 Task: Create a due date automation trigger when advanced on, 2 hours before a card is due add fields with custom fields "Resume" completed.
Action: Mouse moved to (866, 262)
Screenshot: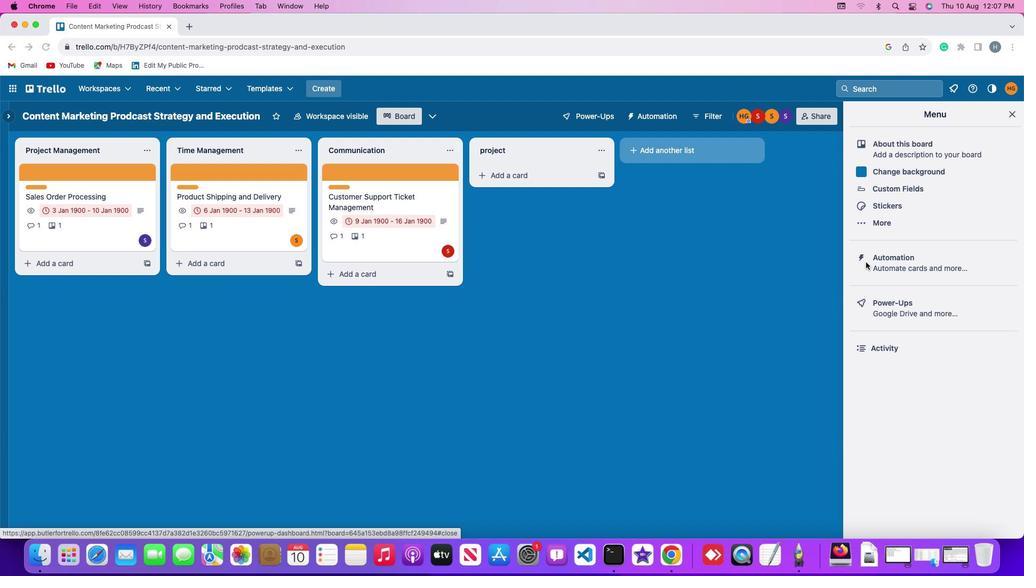 
Action: Mouse pressed left at (866, 262)
Screenshot: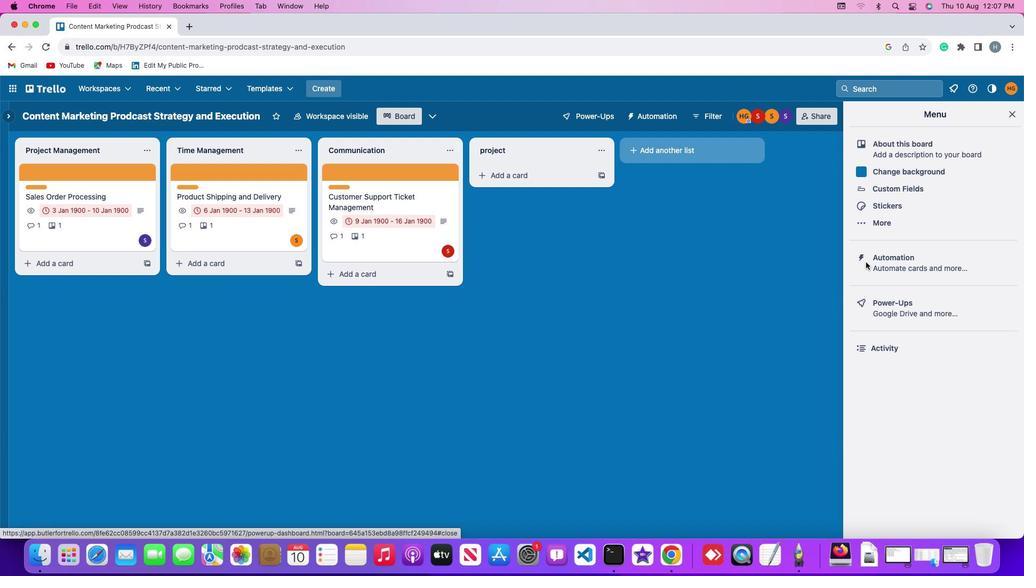 
Action: Mouse pressed left at (866, 262)
Screenshot: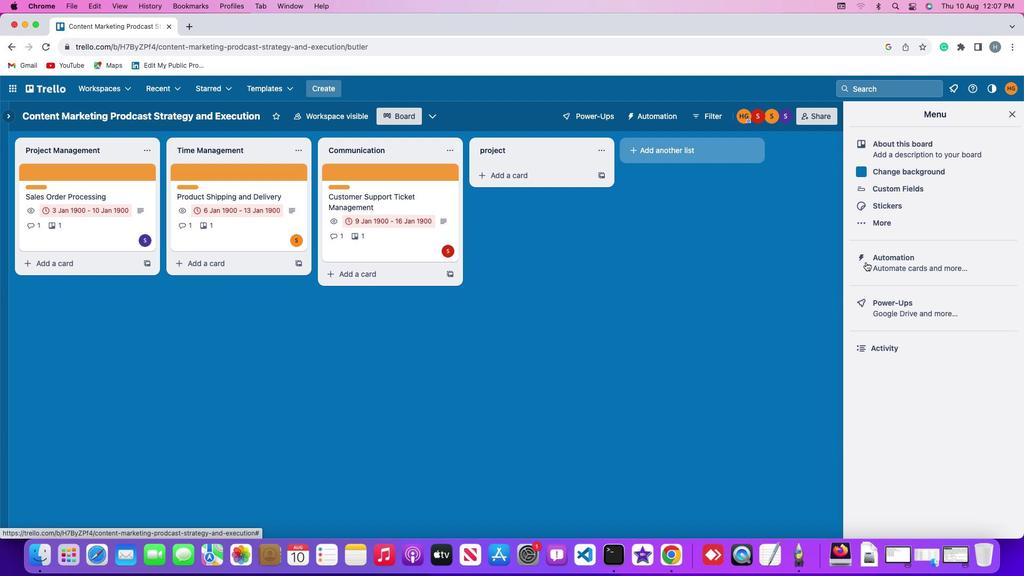 
Action: Mouse moved to (57, 251)
Screenshot: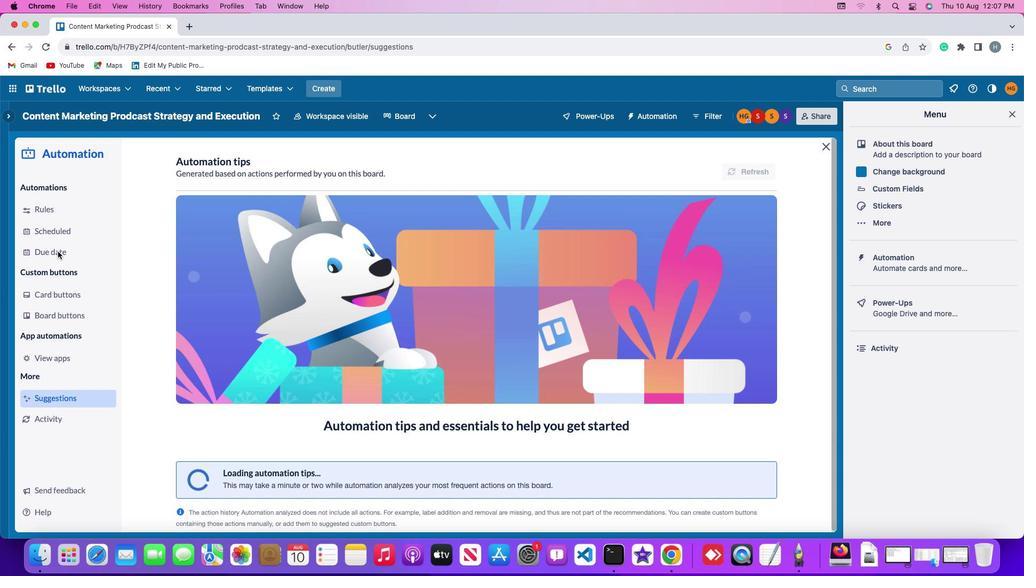 
Action: Mouse pressed left at (57, 251)
Screenshot: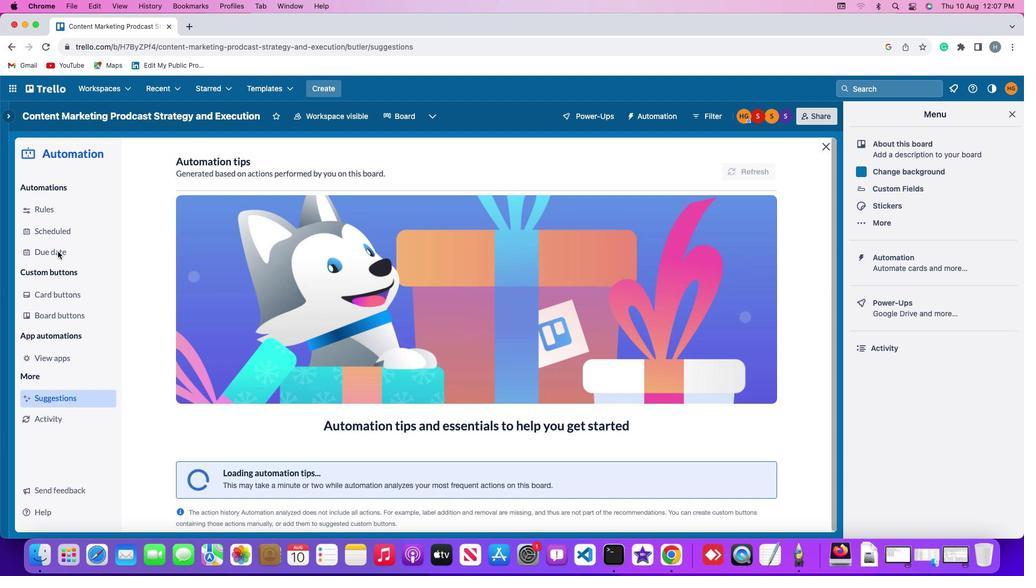 
Action: Mouse moved to (723, 162)
Screenshot: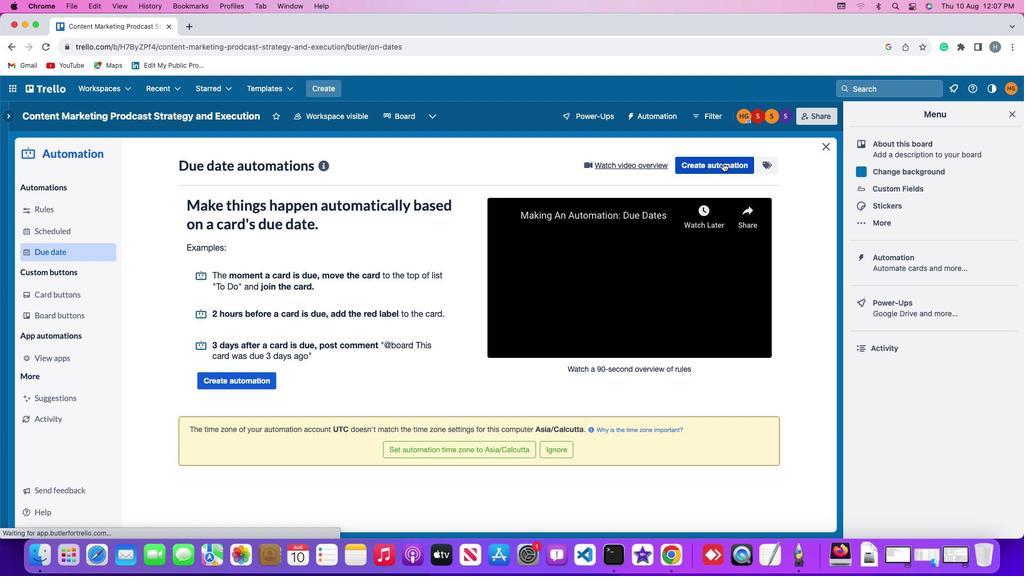 
Action: Mouse pressed left at (723, 162)
Screenshot: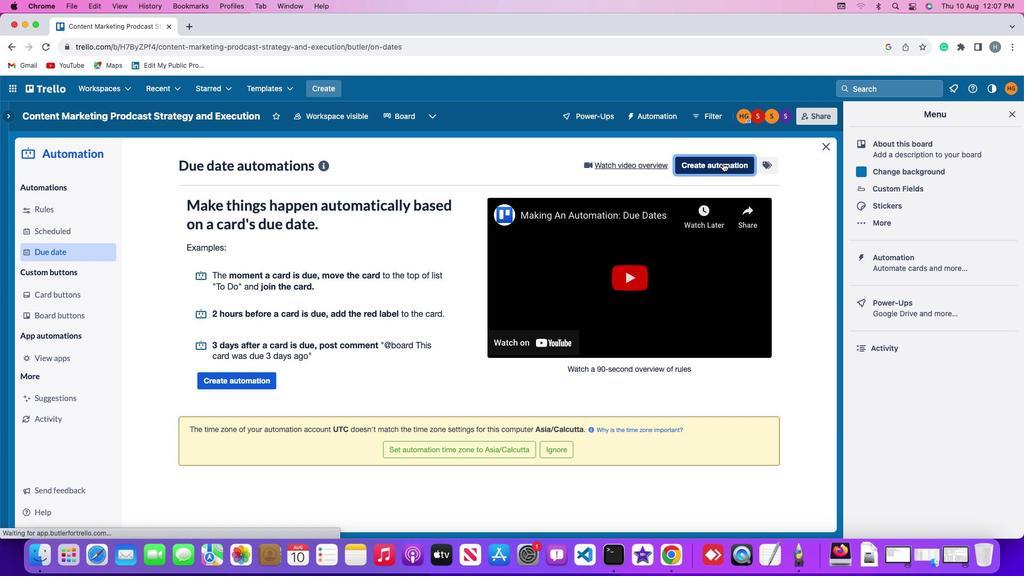 
Action: Mouse moved to (319, 271)
Screenshot: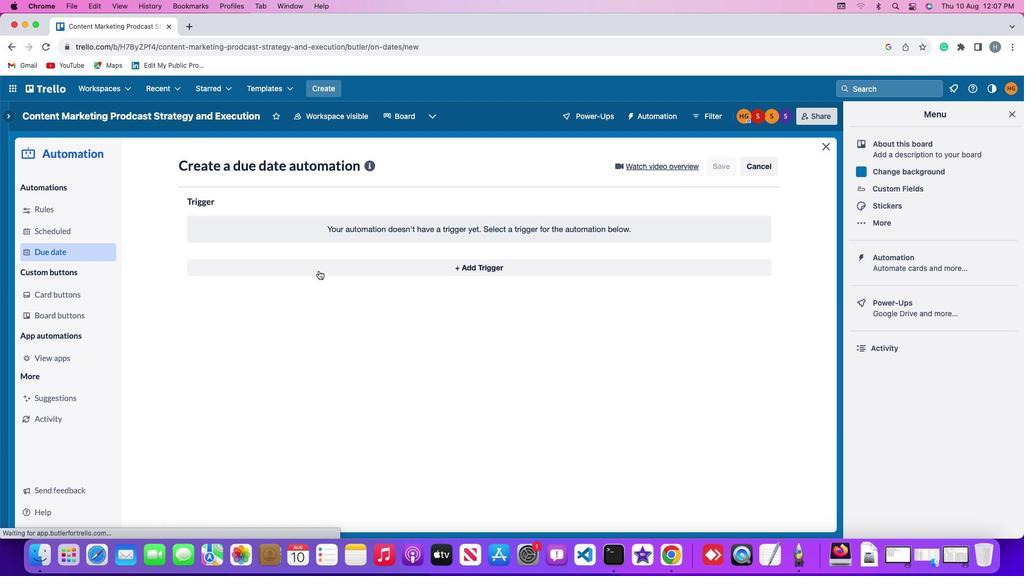 
Action: Mouse pressed left at (319, 271)
Screenshot: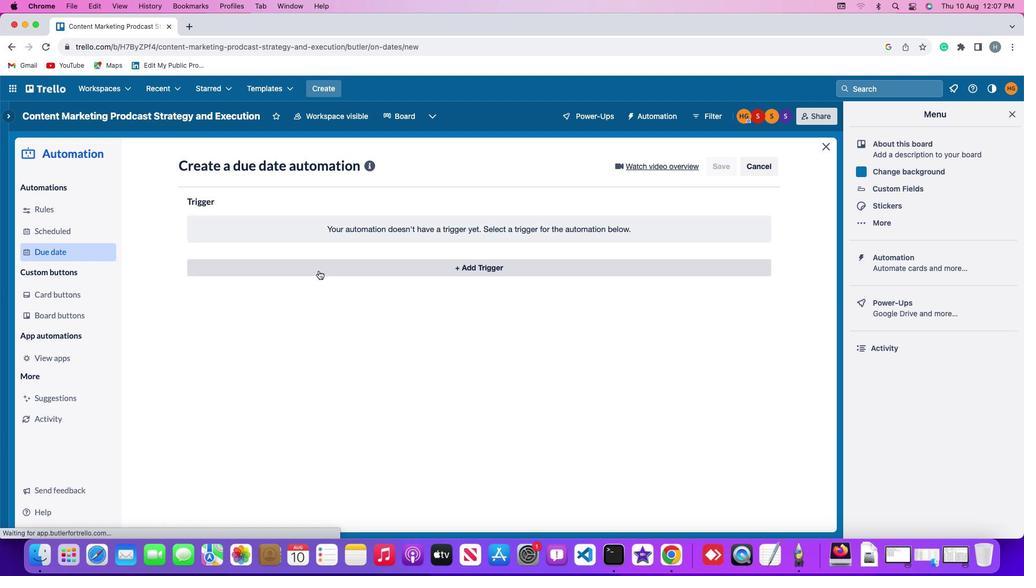 
Action: Mouse moved to (215, 434)
Screenshot: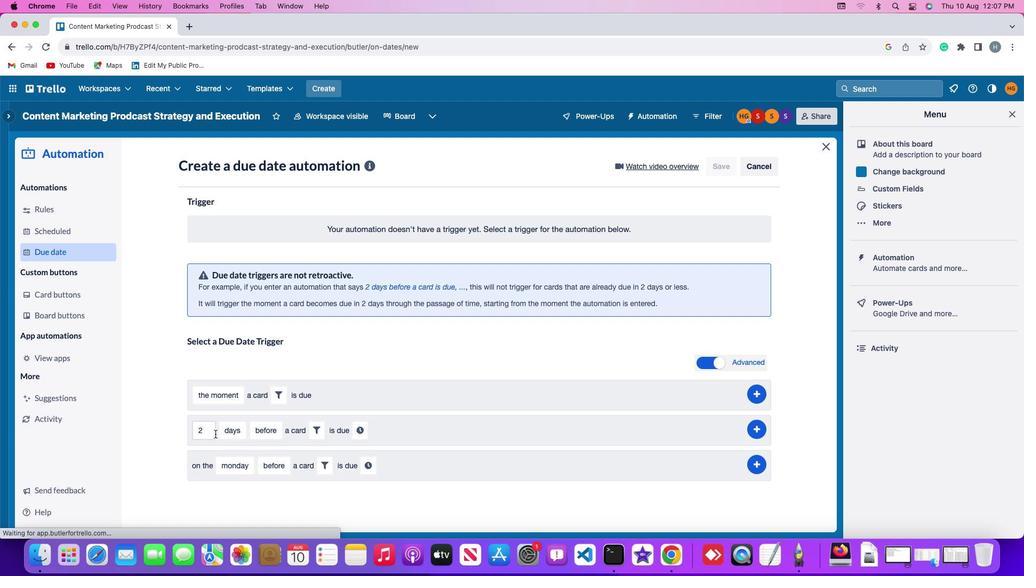 
Action: Mouse pressed left at (215, 434)
Screenshot: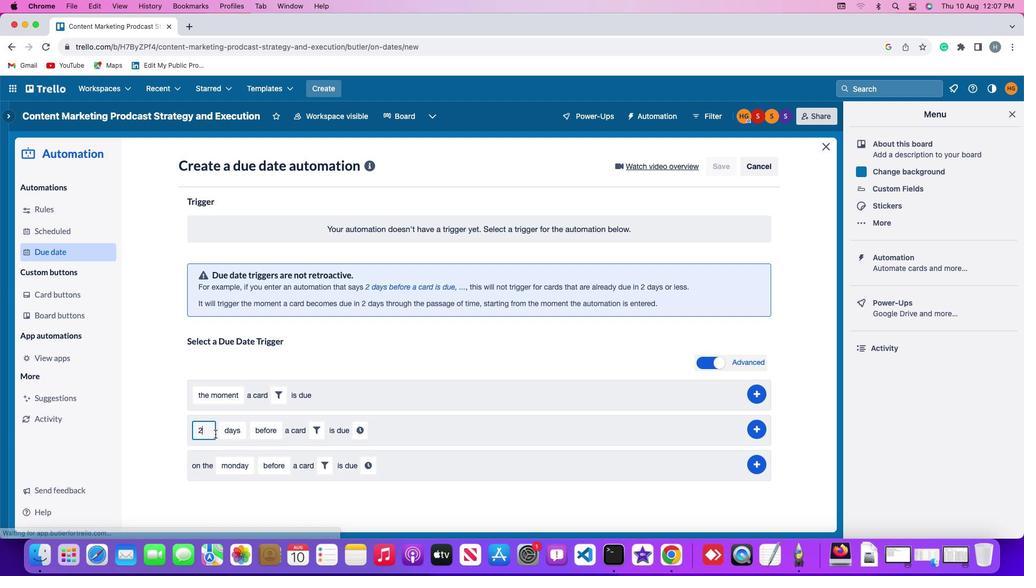 
Action: Mouse moved to (217, 434)
Screenshot: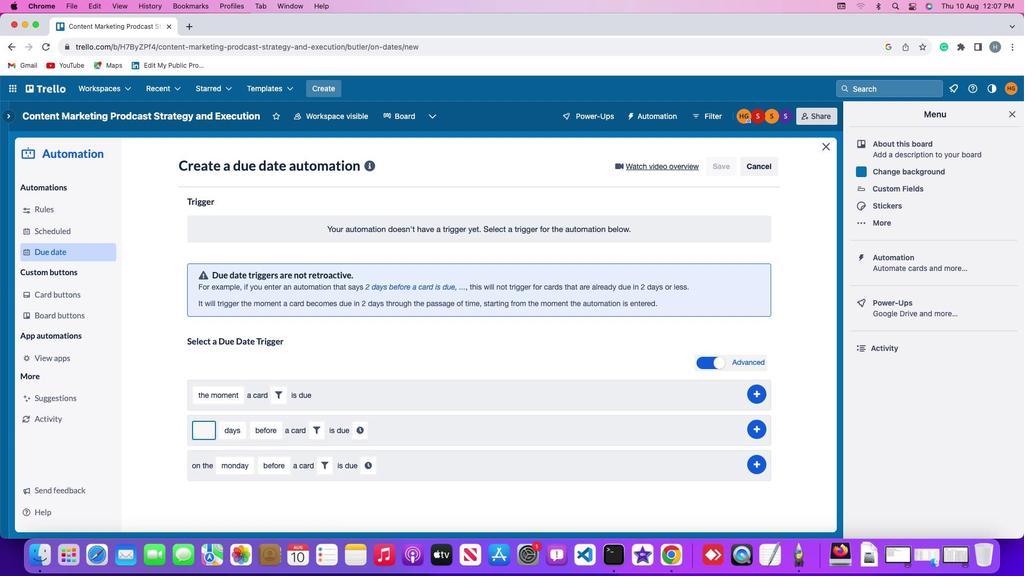 
Action: Key pressed Key.backspace'2'
Screenshot: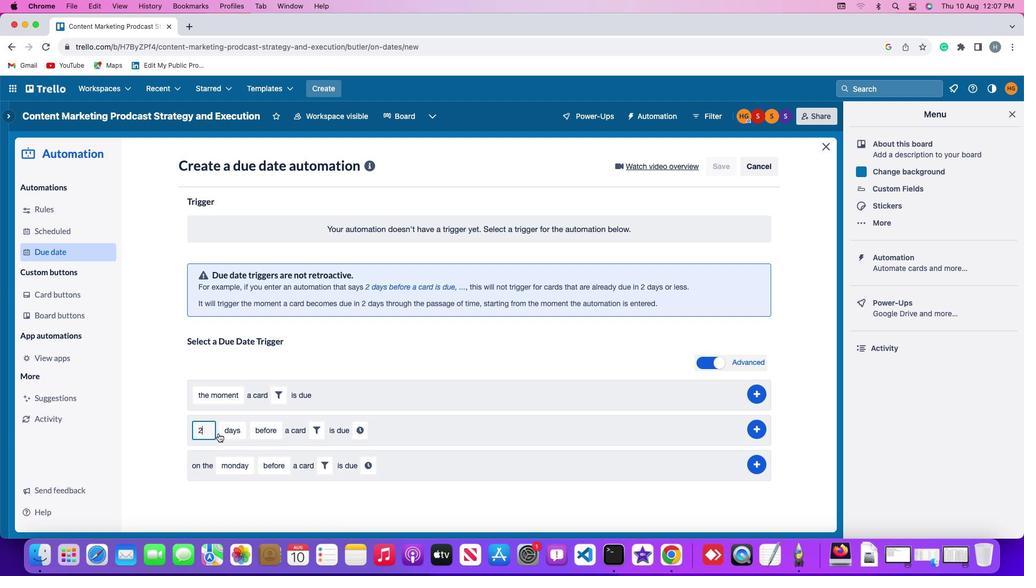 
Action: Mouse moved to (231, 435)
Screenshot: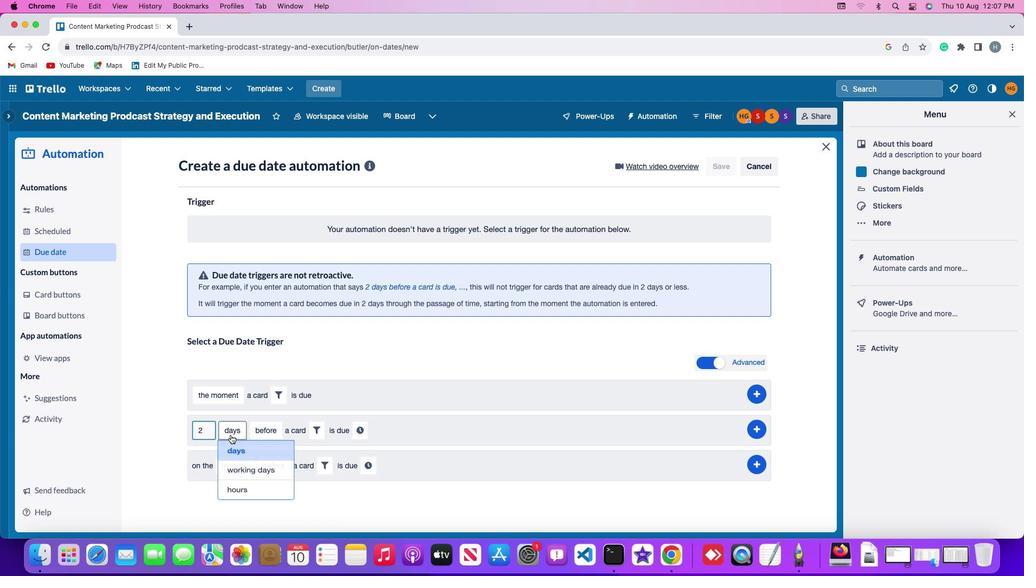 
Action: Mouse pressed left at (231, 435)
Screenshot: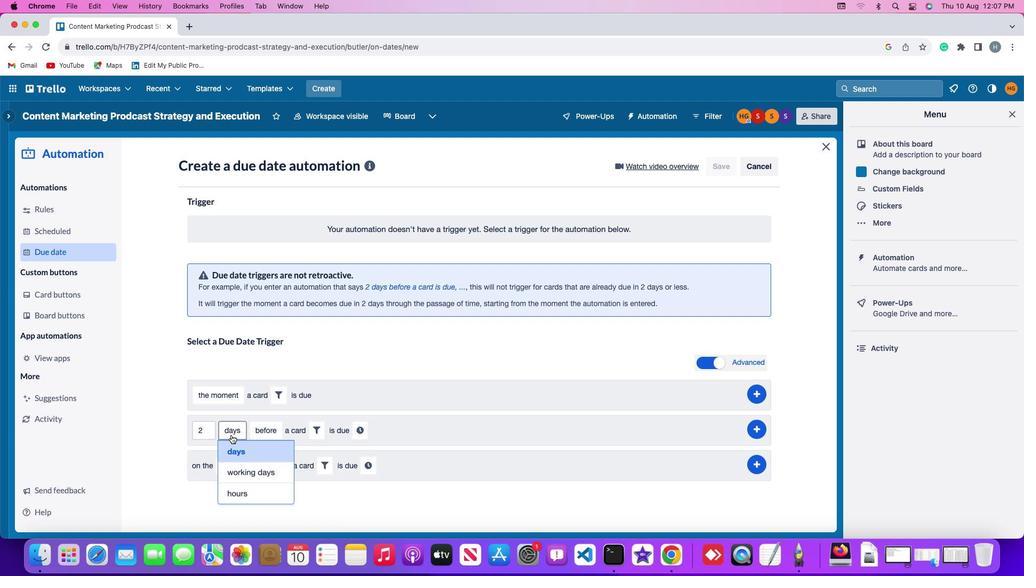 
Action: Mouse moved to (241, 498)
Screenshot: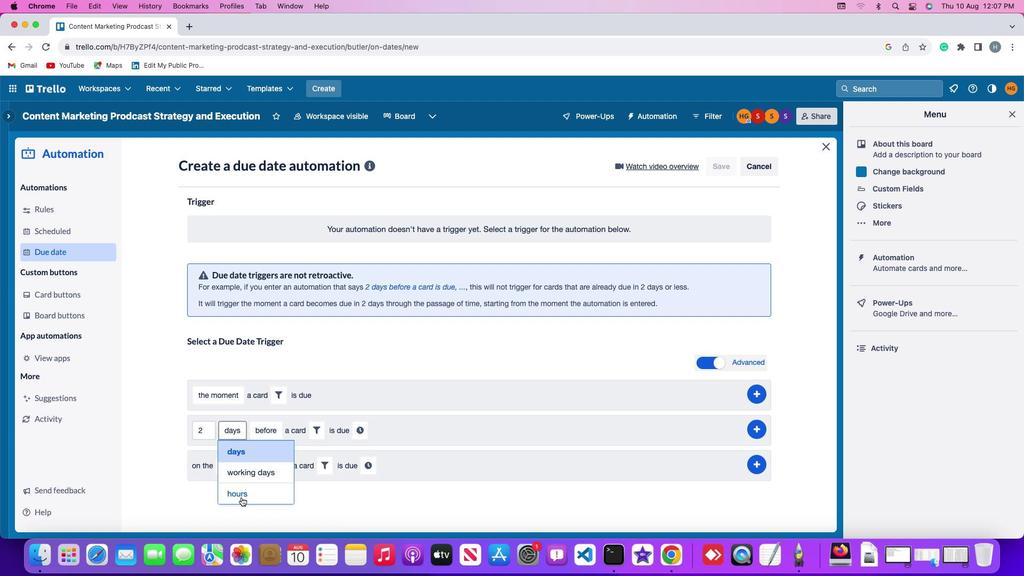 
Action: Mouse pressed left at (241, 498)
Screenshot: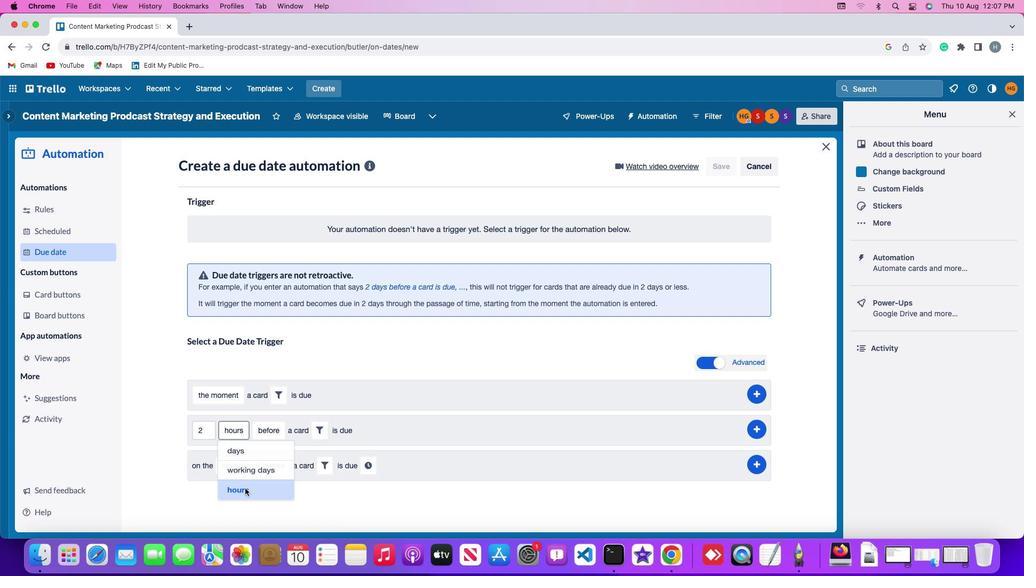 
Action: Mouse moved to (272, 435)
Screenshot: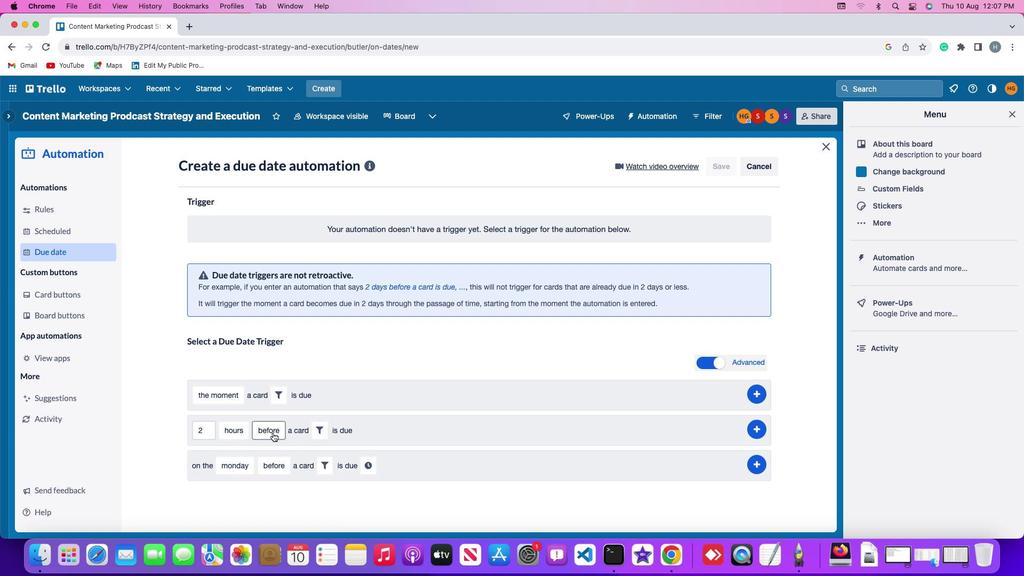
Action: Mouse pressed left at (272, 435)
Screenshot: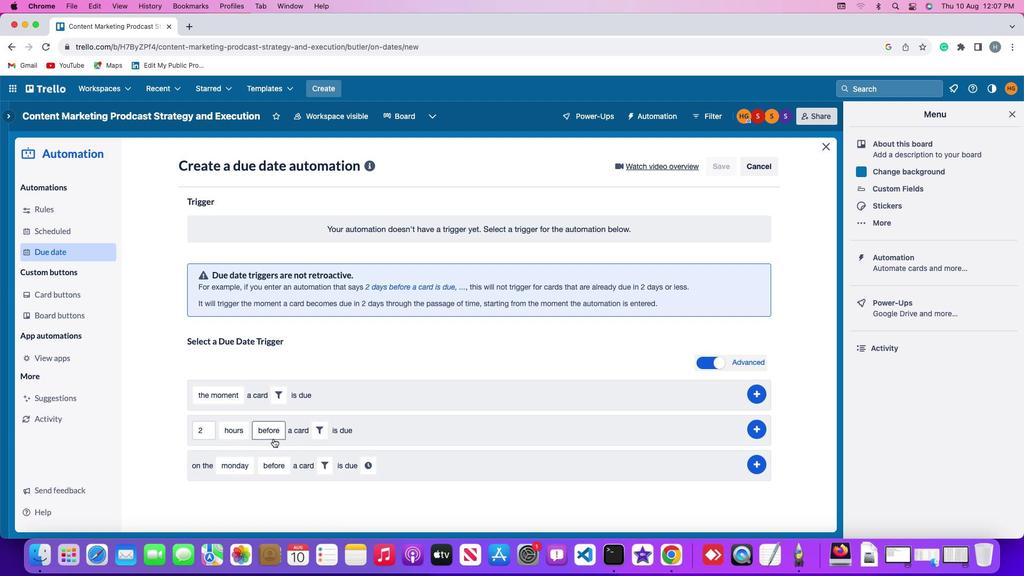 
Action: Mouse moved to (276, 454)
Screenshot: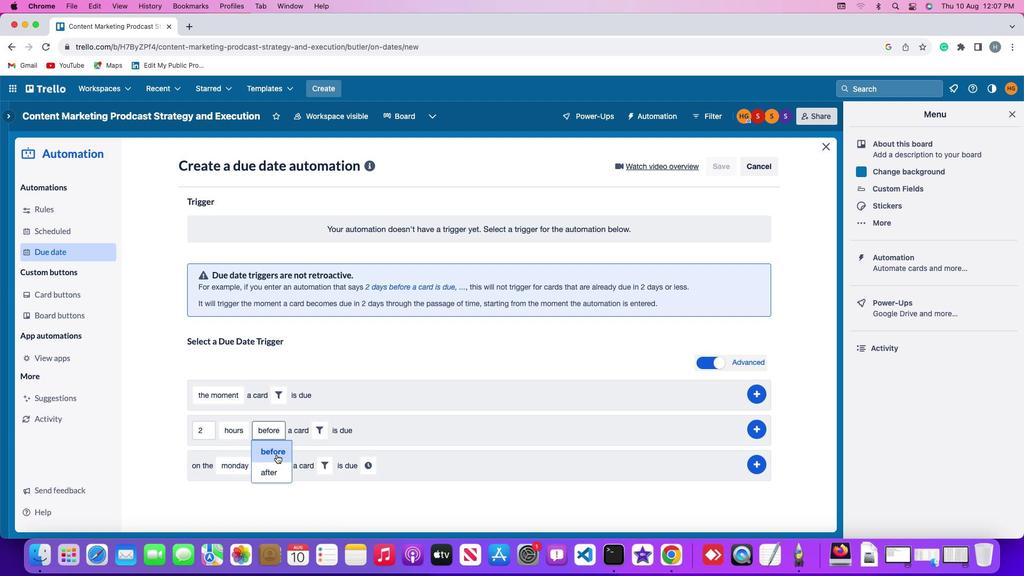 
Action: Mouse pressed left at (276, 454)
Screenshot: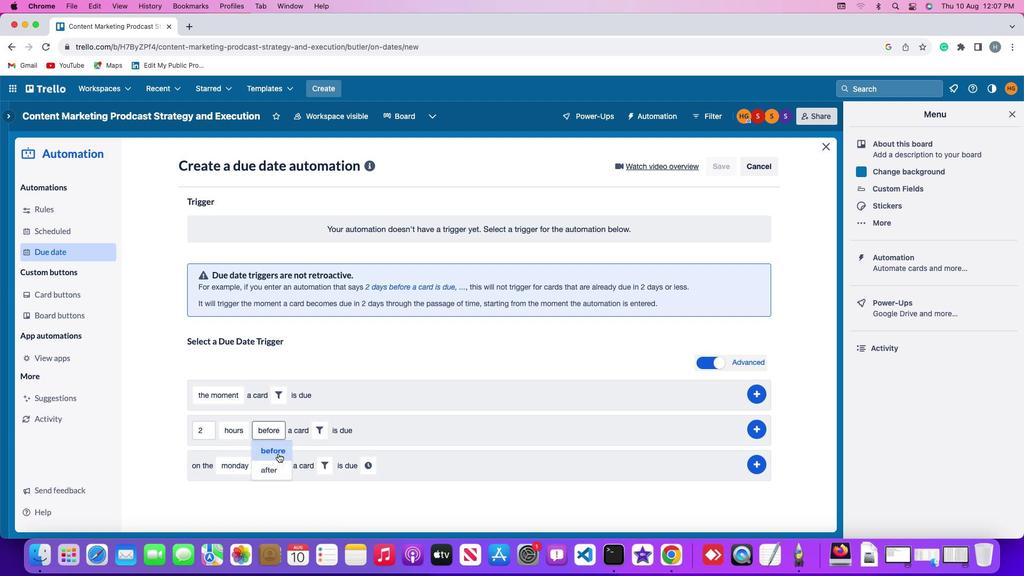
Action: Mouse moved to (325, 432)
Screenshot: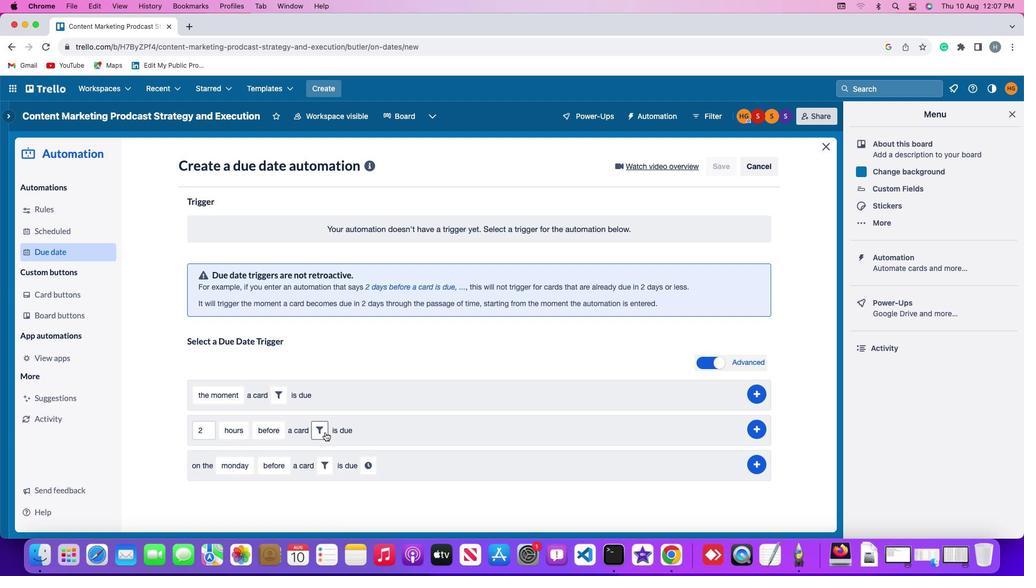 
Action: Mouse pressed left at (325, 432)
Screenshot: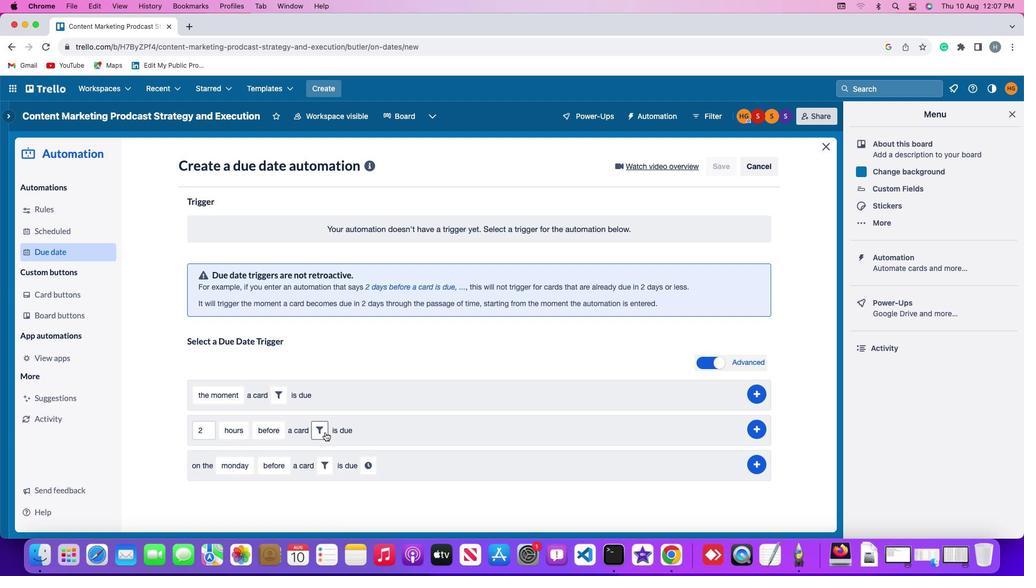 
Action: Mouse moved to (498, 466)
Screenshot: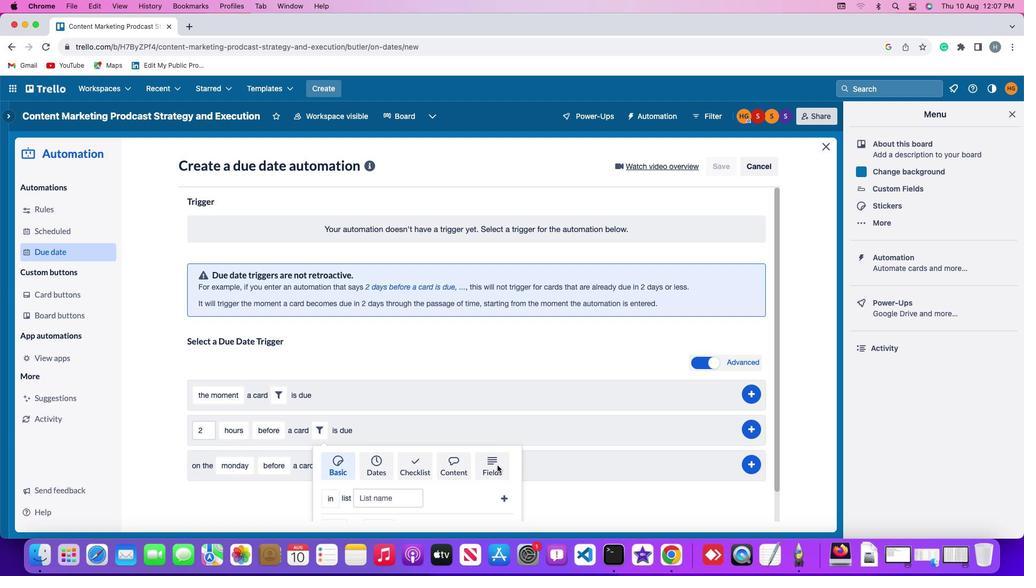
Action: Mouse pressed left at (498, 466)
Screenshot: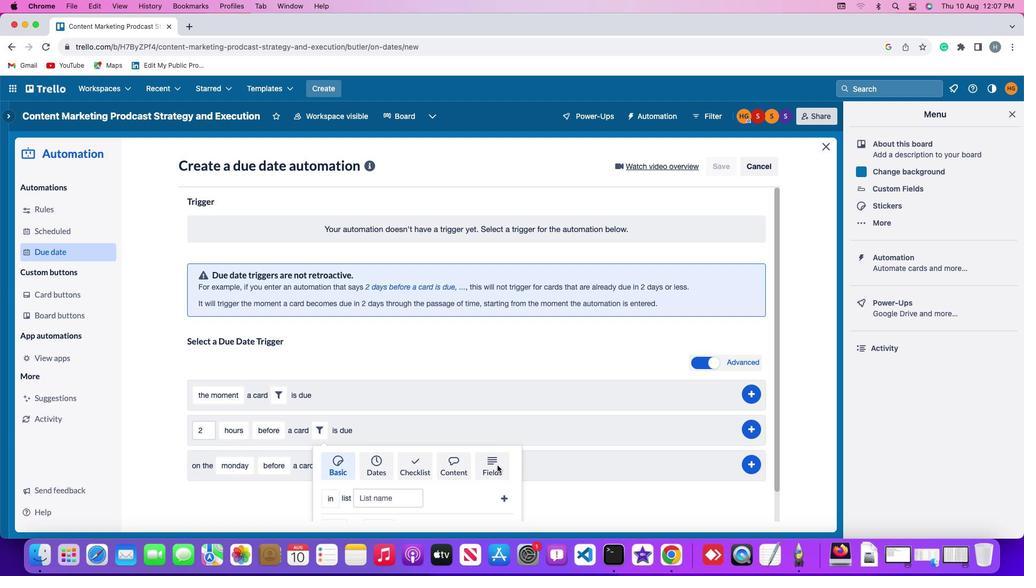 
Action: Mouse moved to (266, 496)
Screenshot: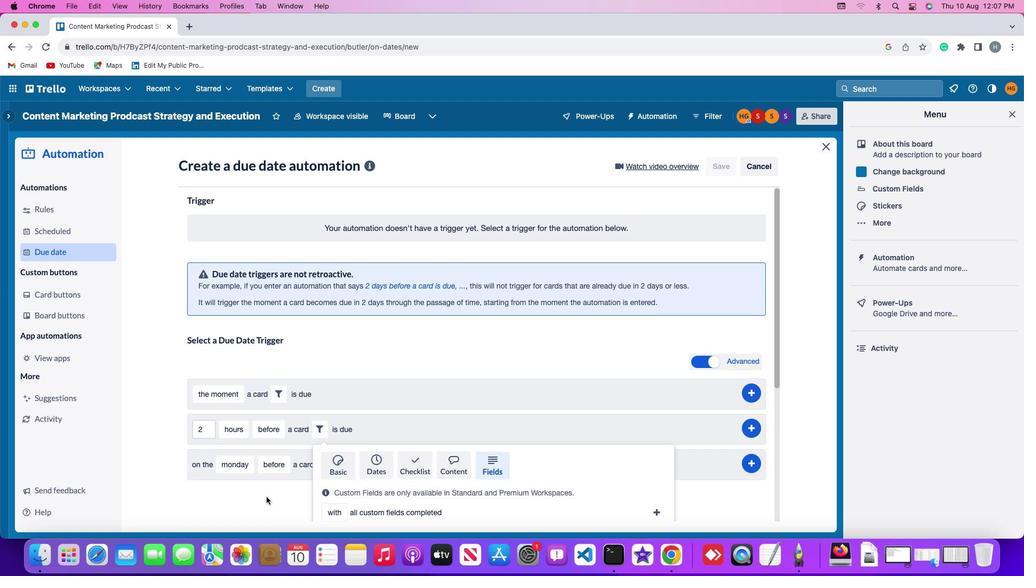 
Action: Mouse scrolled (266, 496) with delta (0, 0)
Screenshot: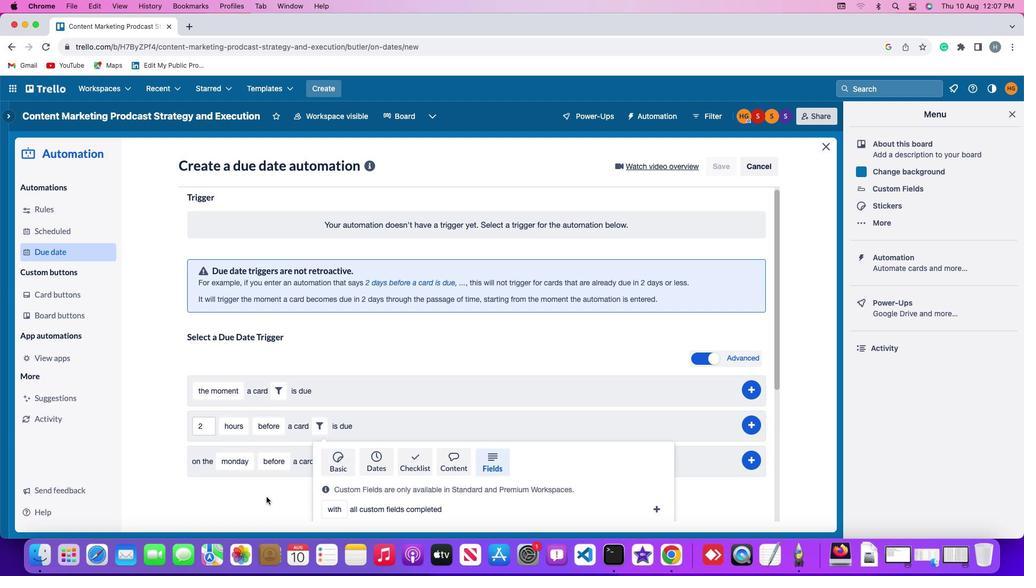 
Action: Mouse scrolled (266, 496) with delta (0, 0)
Screenshot: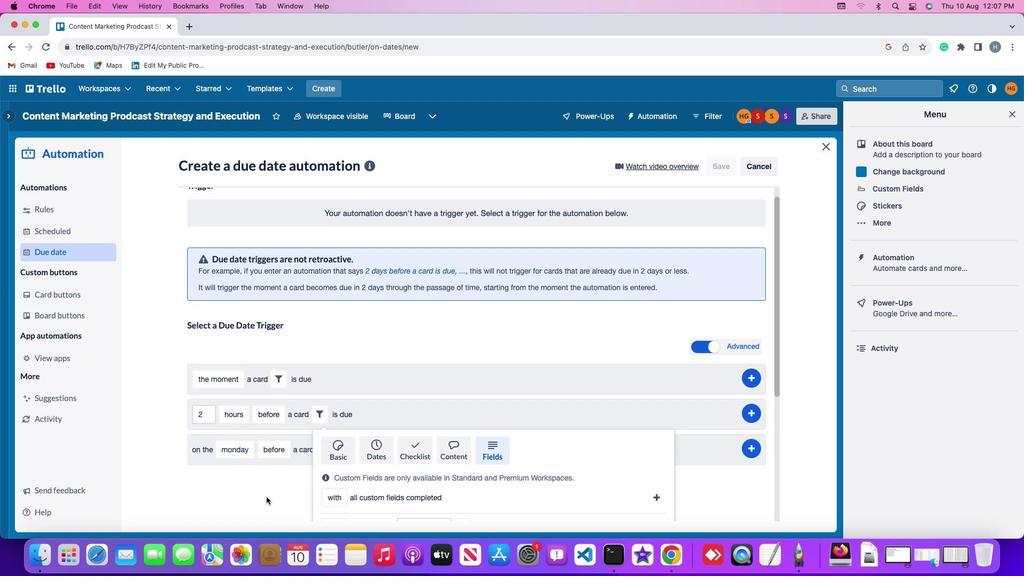 
Action: Mouse scrolled (266, 496) with delta (0, -1)
Screenshot: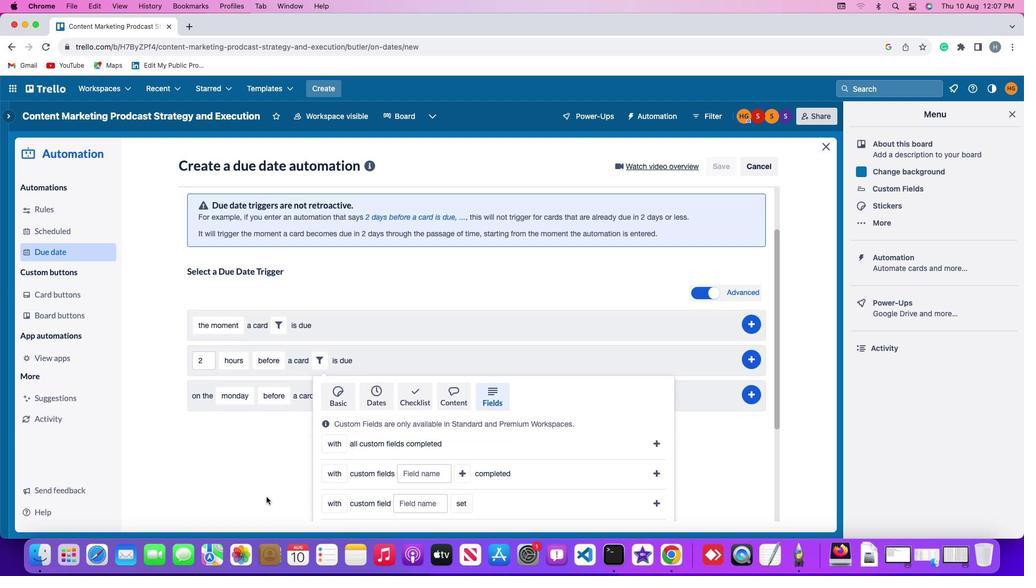 
Action: Mouse scrolled (266, 496) with delta (0, -1)
Screenshot: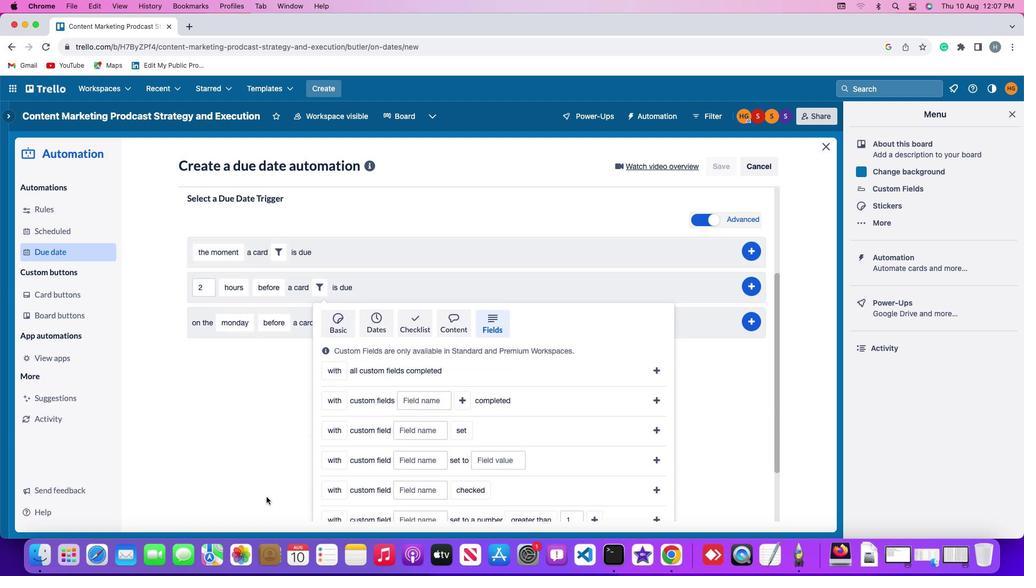 
Action: Mouse moved to (337, 381)
Screenshot: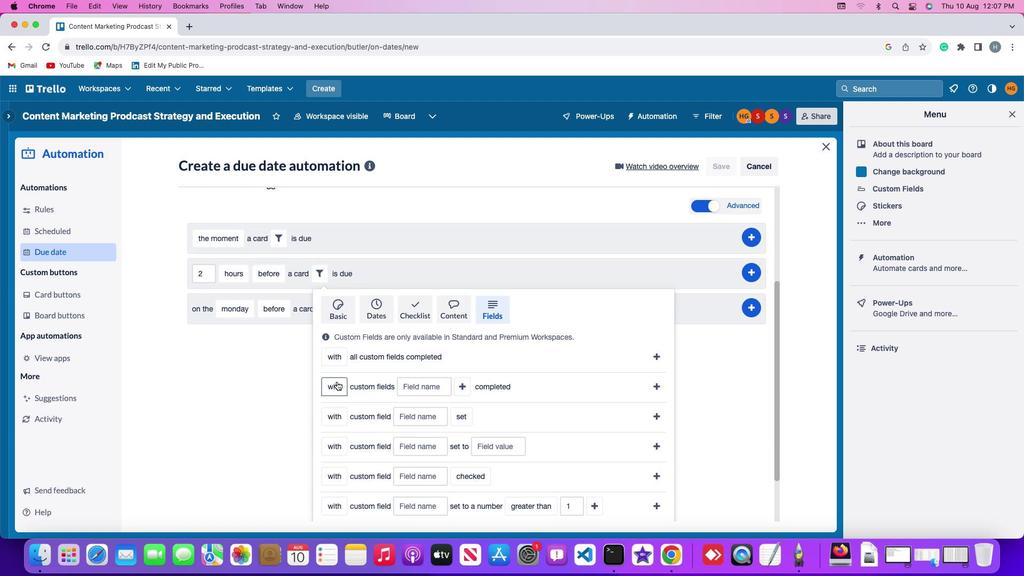 
Action: Mouse pressed left at (337, 381)
Screenshot: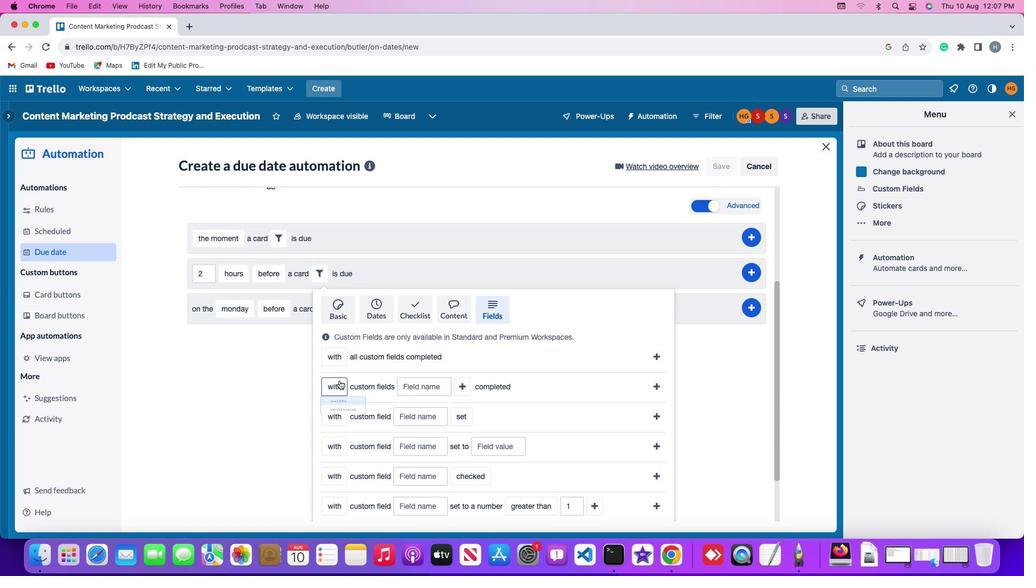 
Action: Mouse moved to (349, 406)
Screenshot: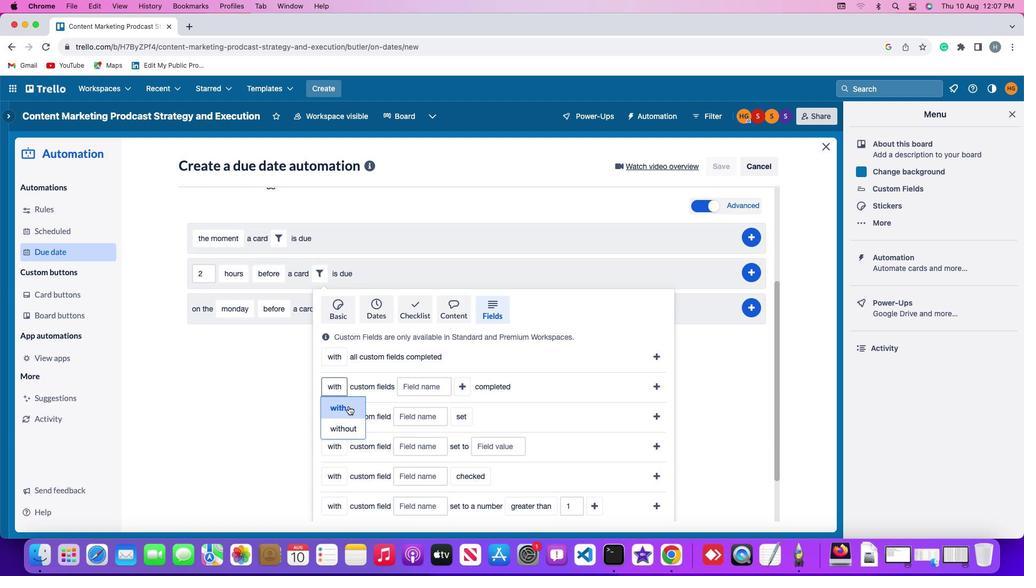 
Action: Mouse pressed left at (349, 406)
Screenshot: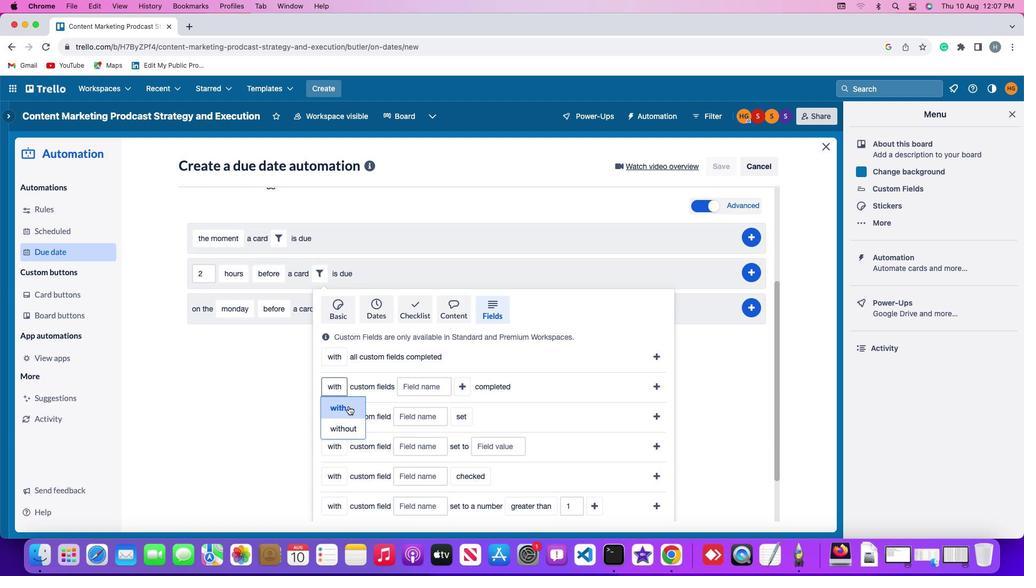 
Action: Mouse moved to (419, 388)
Screenshot: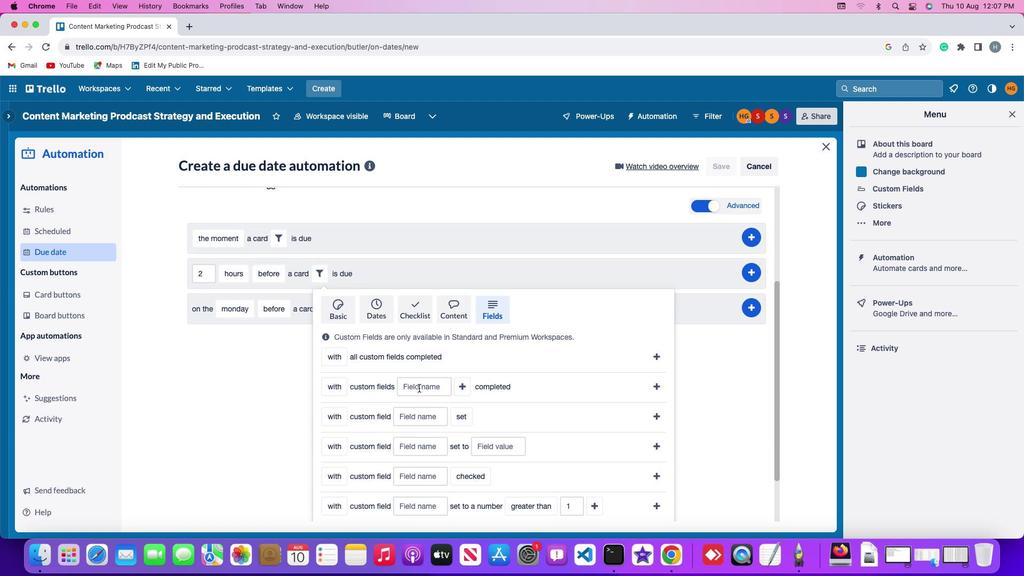 
Action: Mouse pressed left at (419, 388)
Screenshot: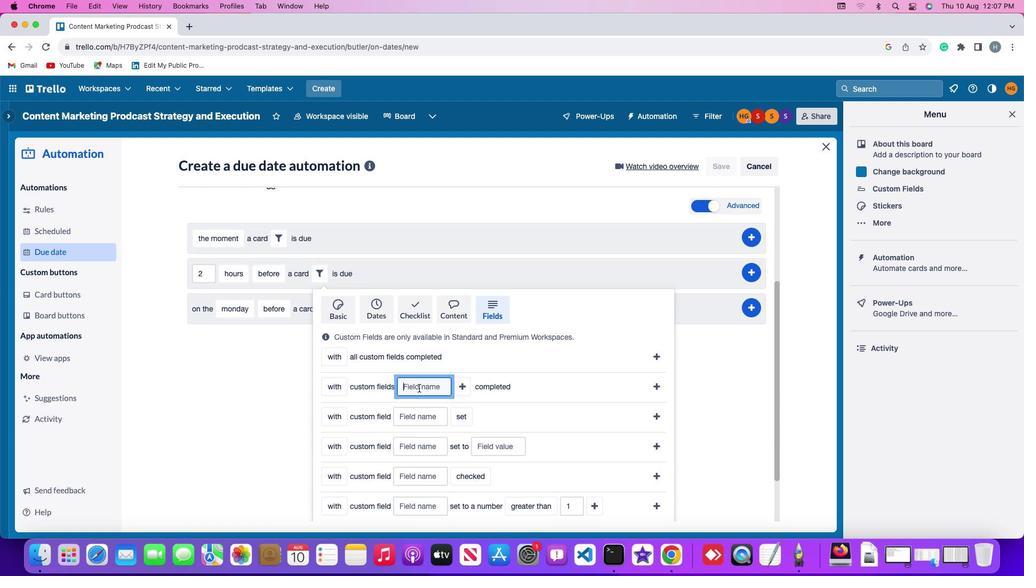 
Action: Key pressed Key.shift'R''e''s''u''m''e'
Screenshot: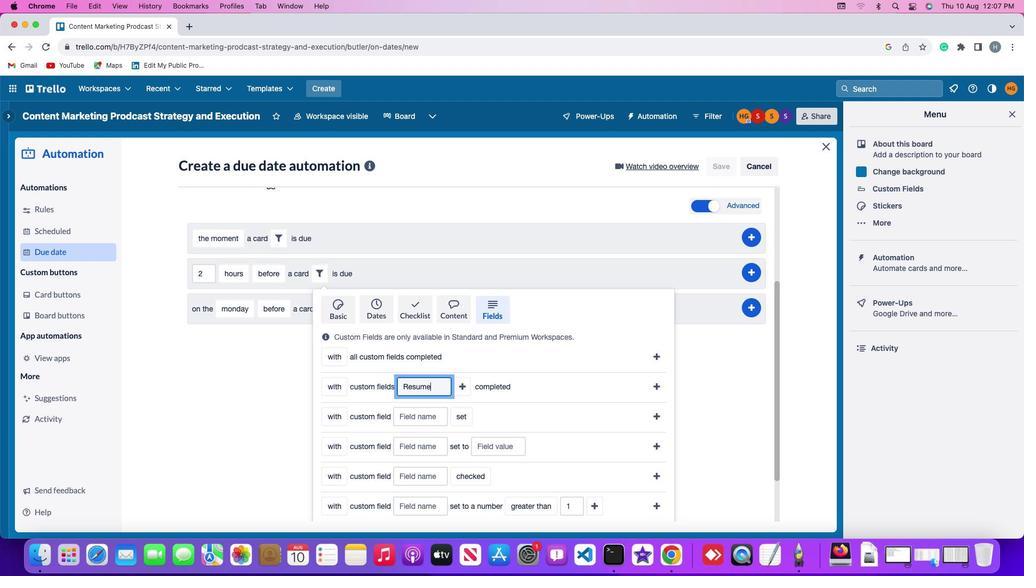 
Action: Mouse moved to (657, 383)
Screenshot: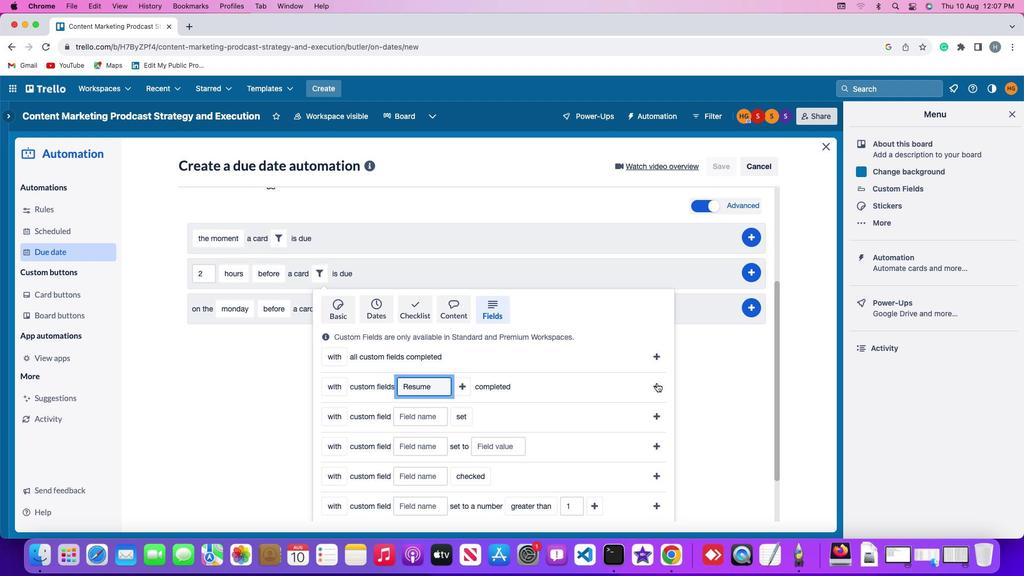 
Action: Mouse pressed left at (657, 383)
Screenshot: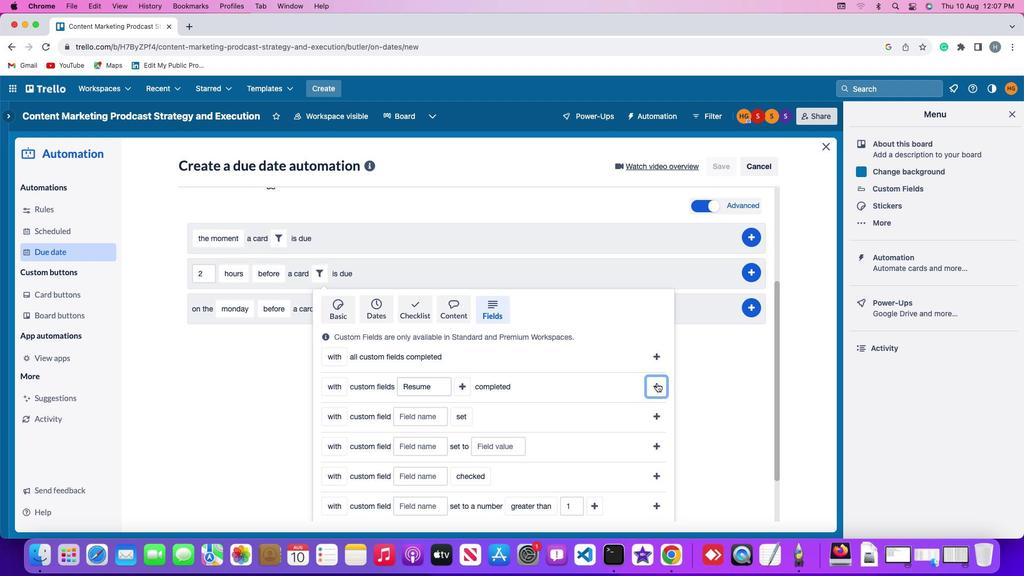 
Action: Mouse moved to (757, 428)
Screenshot: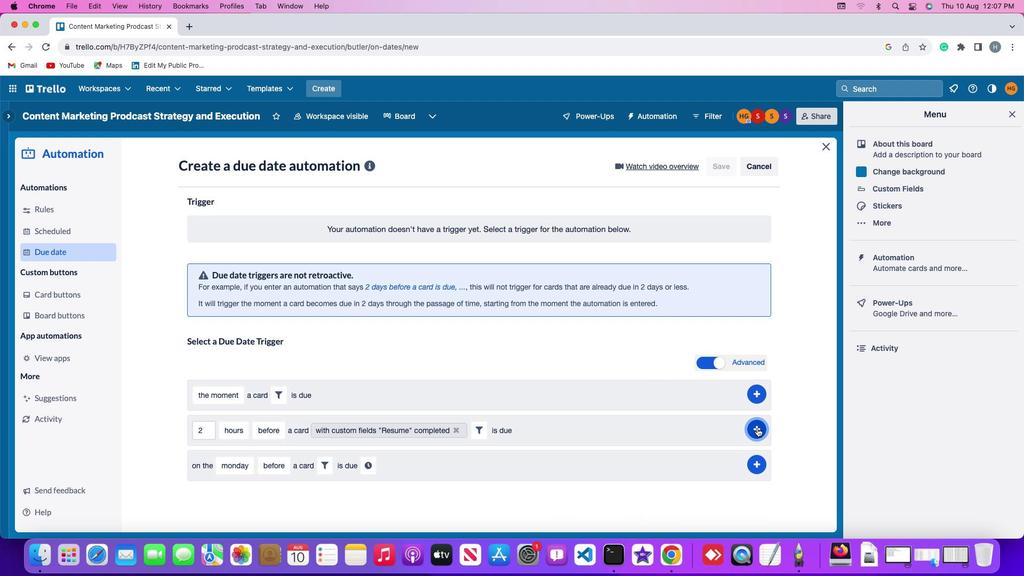 
Action: Mouse pressed left at (757, 428)
Screenshot: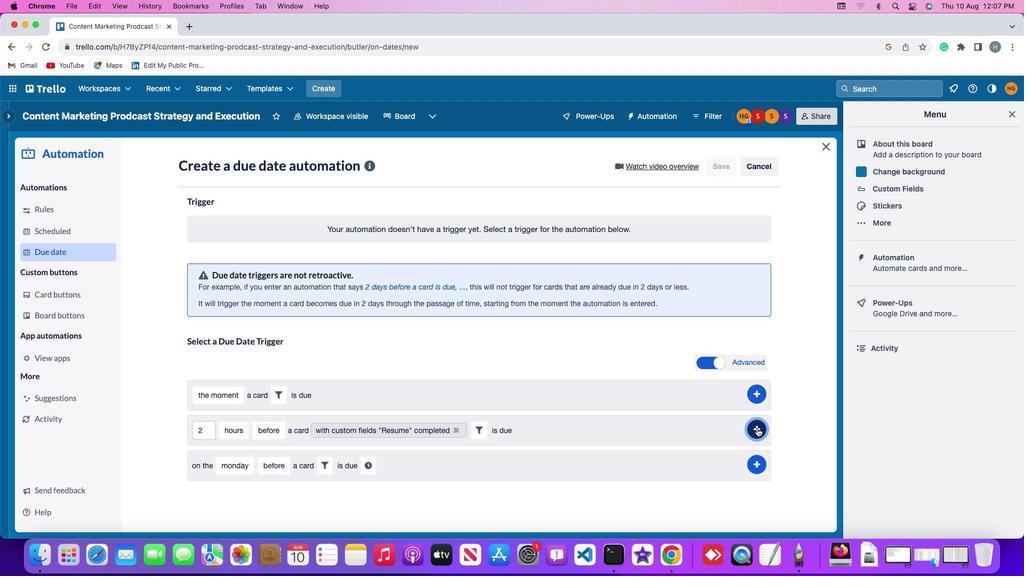 
Action: Mouse moved to (792, 304)
Screenshot: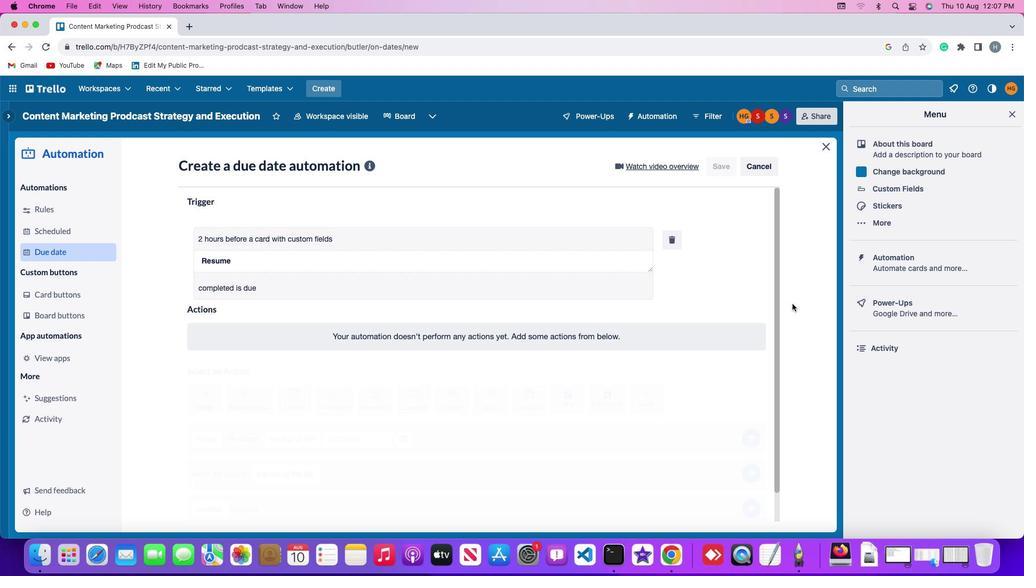 
